 Task: Add the task  Implement a feature for users to share their activity on social media to the section Debug Drift in the project Wavelength and add a Due Date to the respective task as 2023/08/16.
Action: Mouse moved to (559, 401)
Screenshot: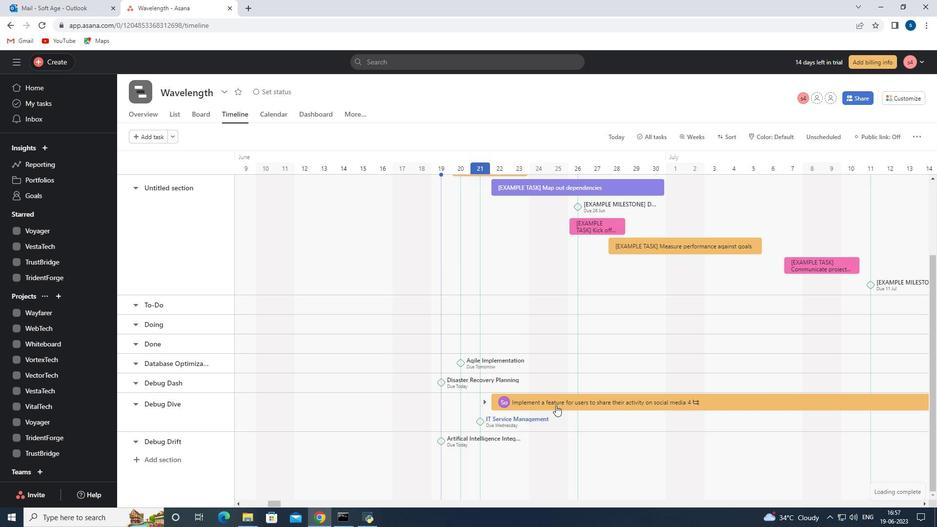 
Action: Mouse pressed left at (559, 401)
Screenshot: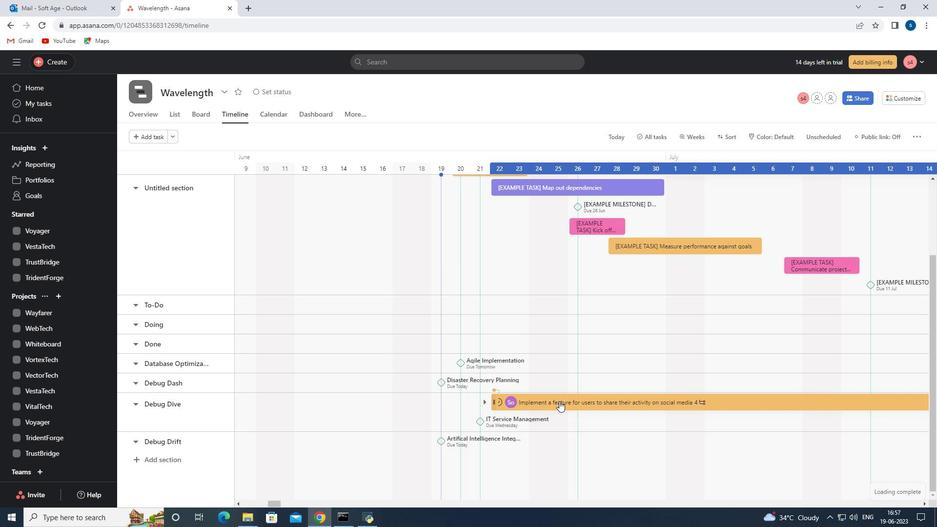 
Action: Mouse moved to (739, 248)
Screenshot: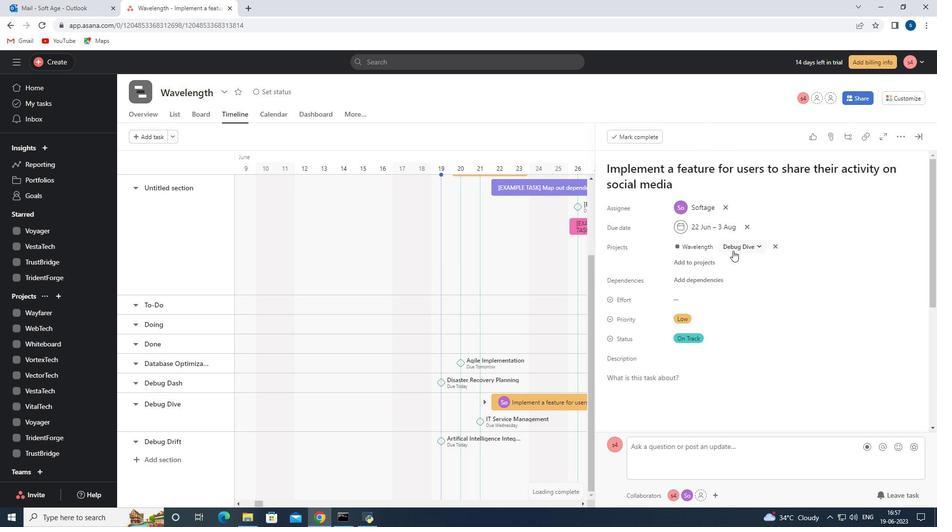 
Action: Mouse pressed left at (739, 248)
Screenshot: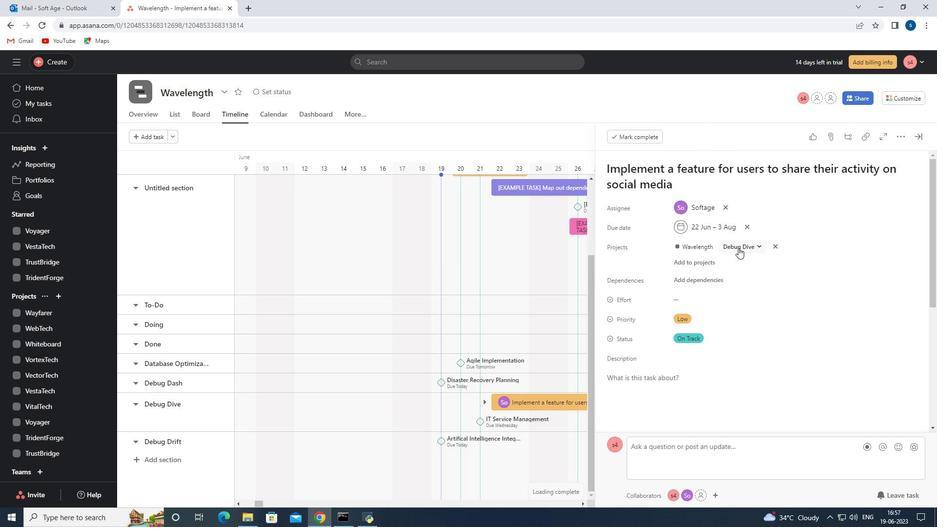 
Action: Mouse moved to (712, 387)
Screenshot: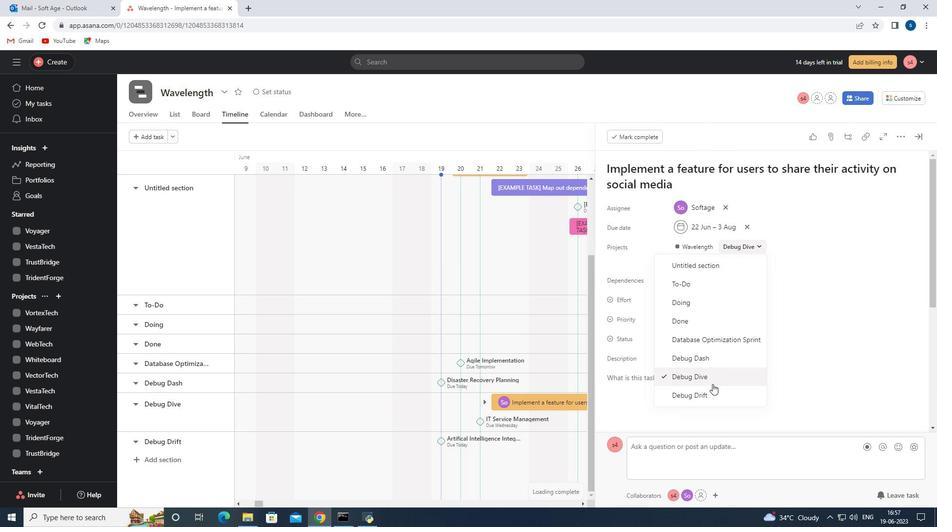 
Action: Mouse pressed left at (712, 387)
Screenshot: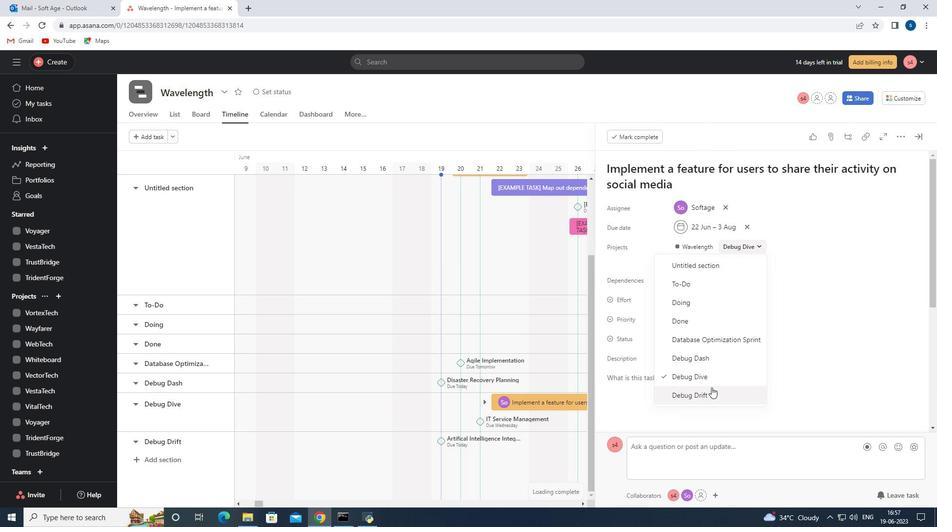 
Action: Mouse moved to (731, 227)
Screenshot: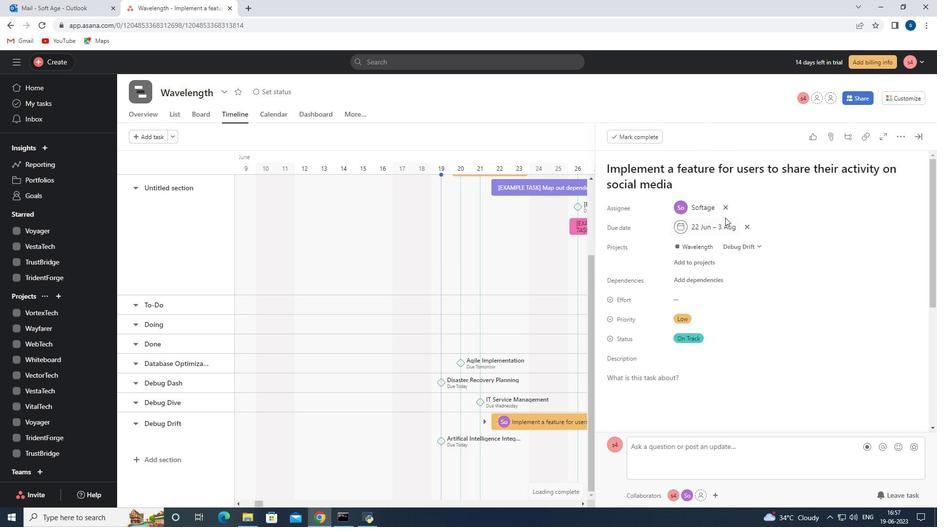 
Action: Mouse pressed left at (731, 227)
Screenshot: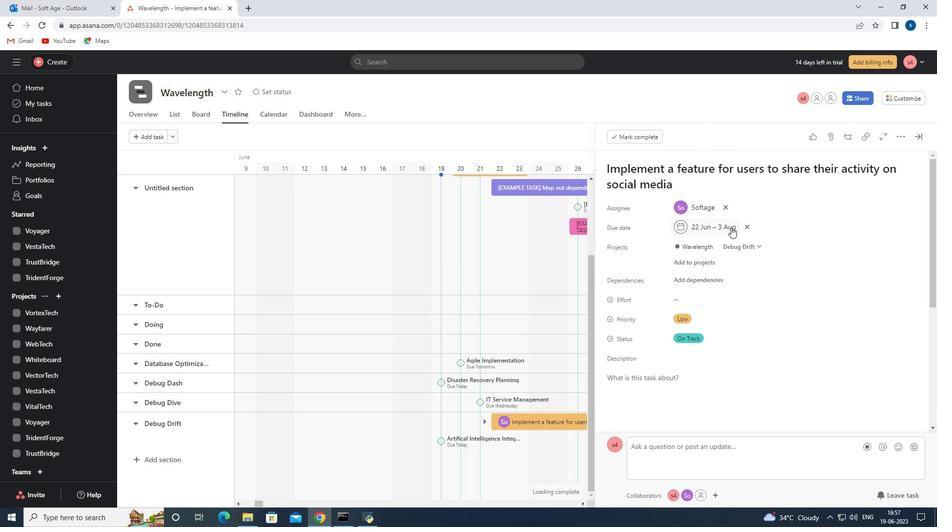 
Action: Mouse moved to (788, 252)
Screenshot: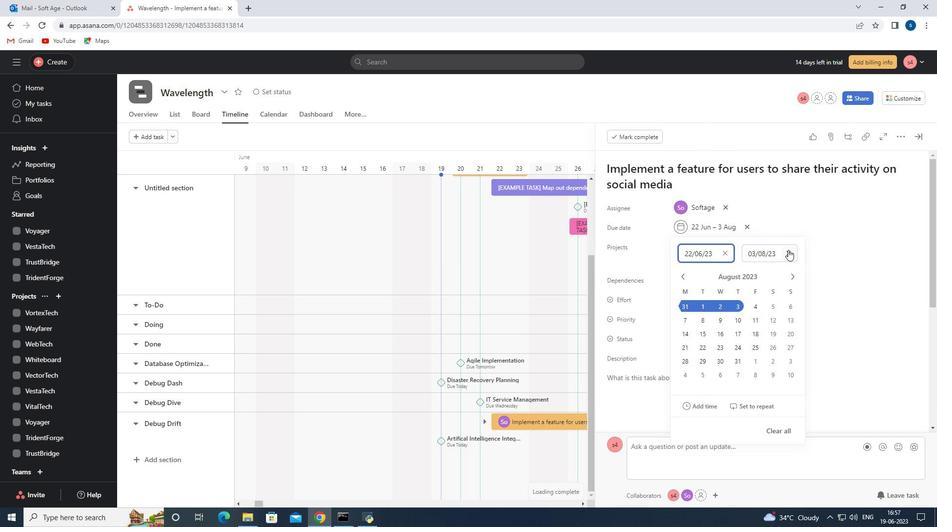 
Action: Mouse pressed left at (788, 252)
Screenshot: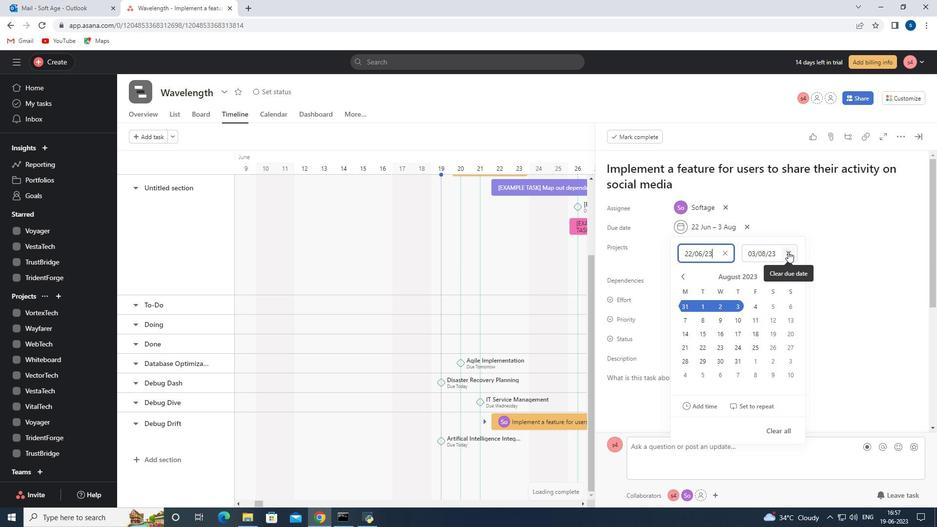 
Action: Key pressed 2023/08/16<Key.enter>
Screenshot: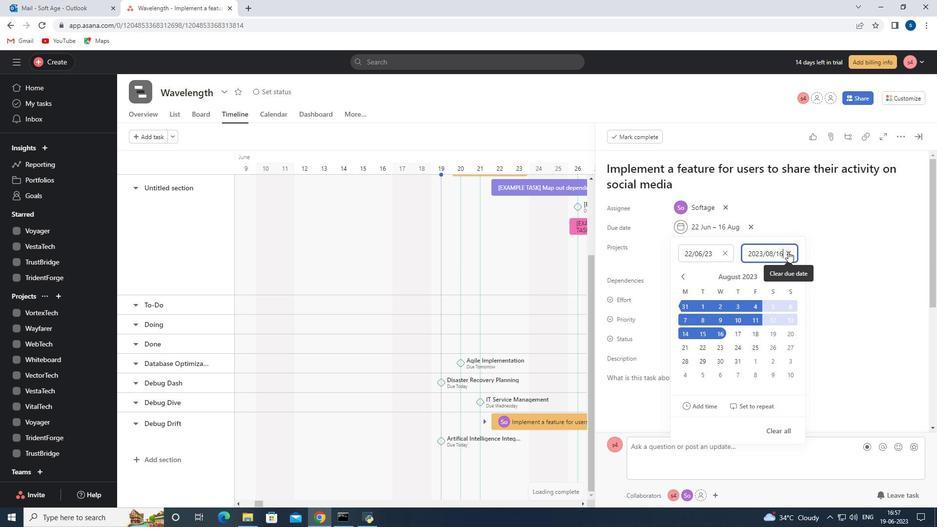 
